 Task: Create in the project TruTech and in the Backlog issue 'Create a new online platform for online dance classes with advanced motion tracking and analysis features' a child issue 'Chatbot conversation user demographics analysis and reporting', and assign it to team member softage.3@softage.net.
Action: Mouse moved to (563, 181)
Screenshot: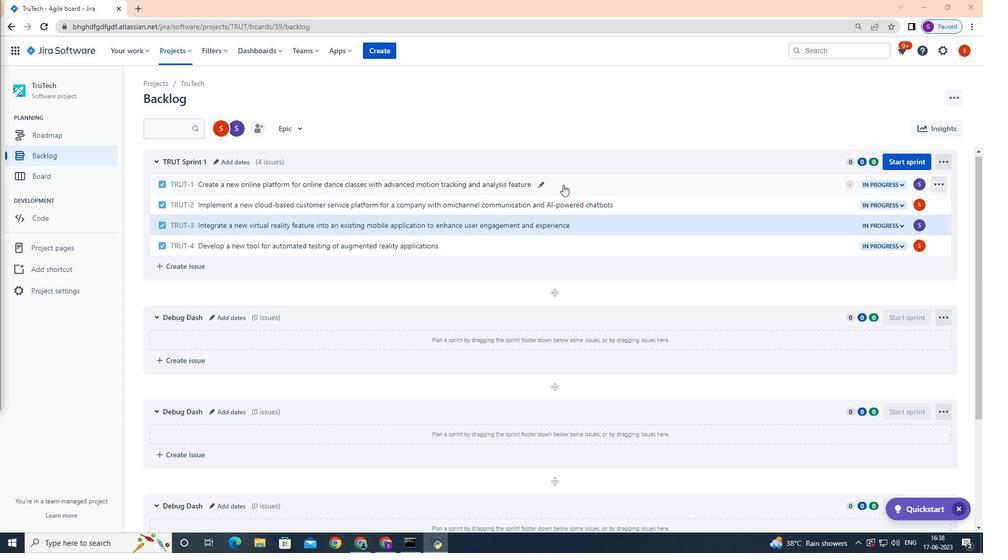 
Action: Mouse pressed left at (563, 181)
Screenshot: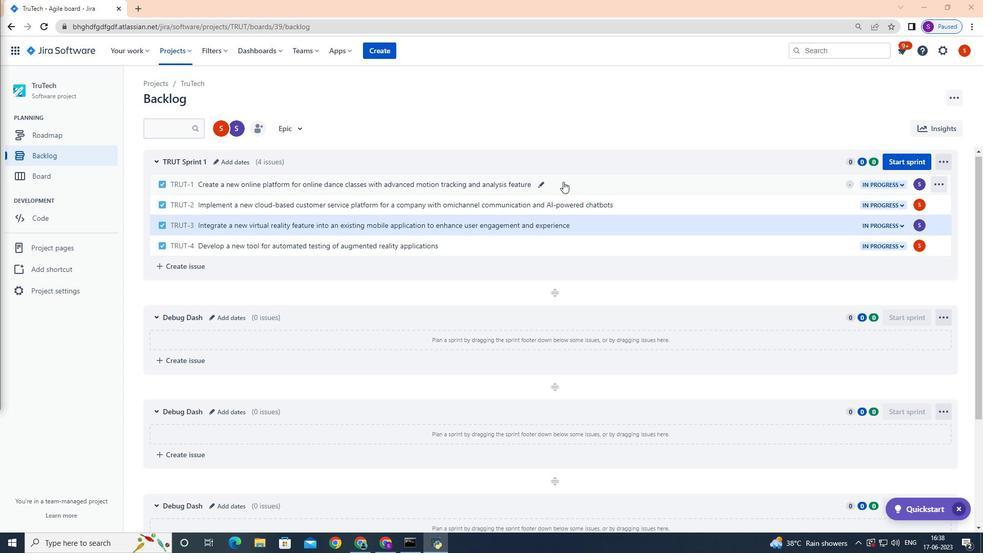 
Action: Mouse moved to (798, 245)
Screenshot: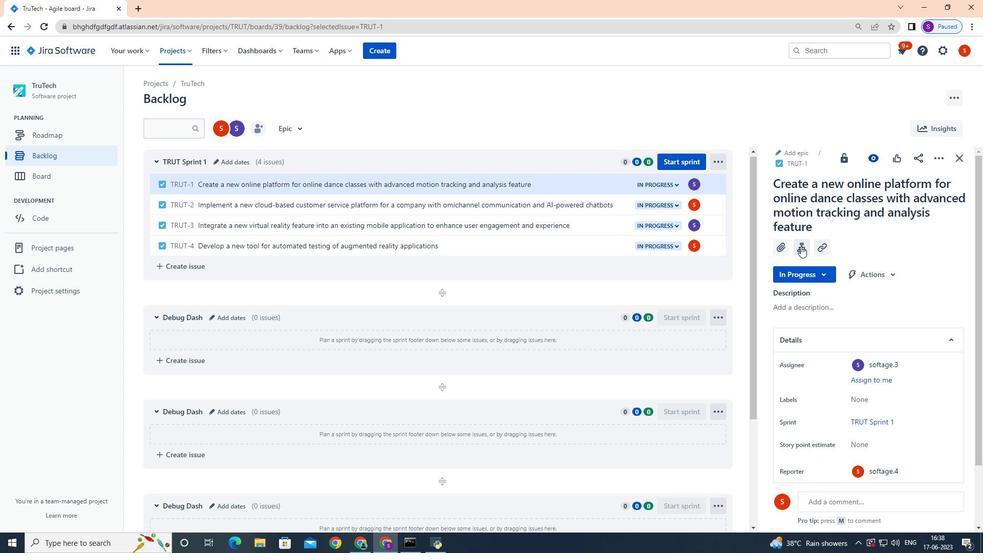 
Action: Mouse pressed left at (798, 245)
Screenshot: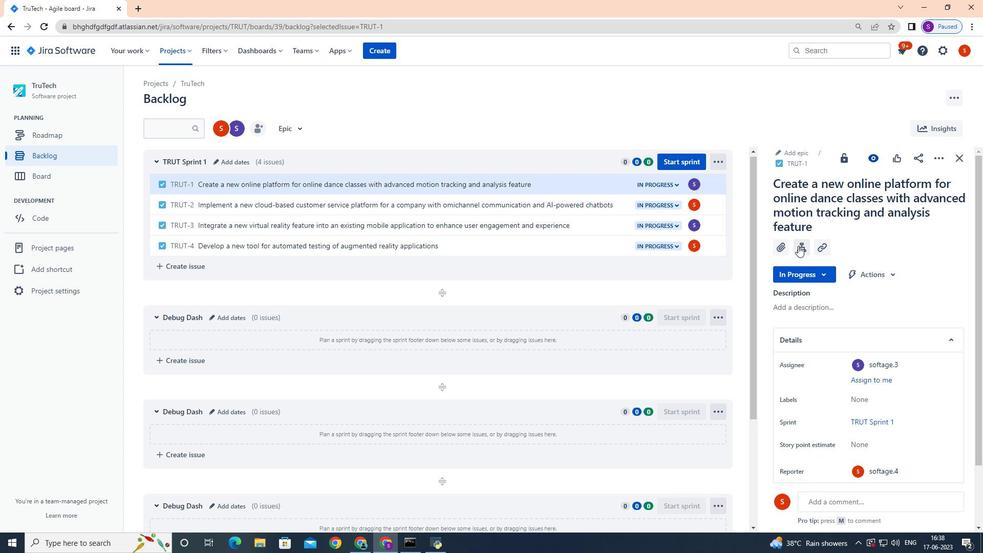 
Action: Mouse moved to (789, 284)
Screenshot: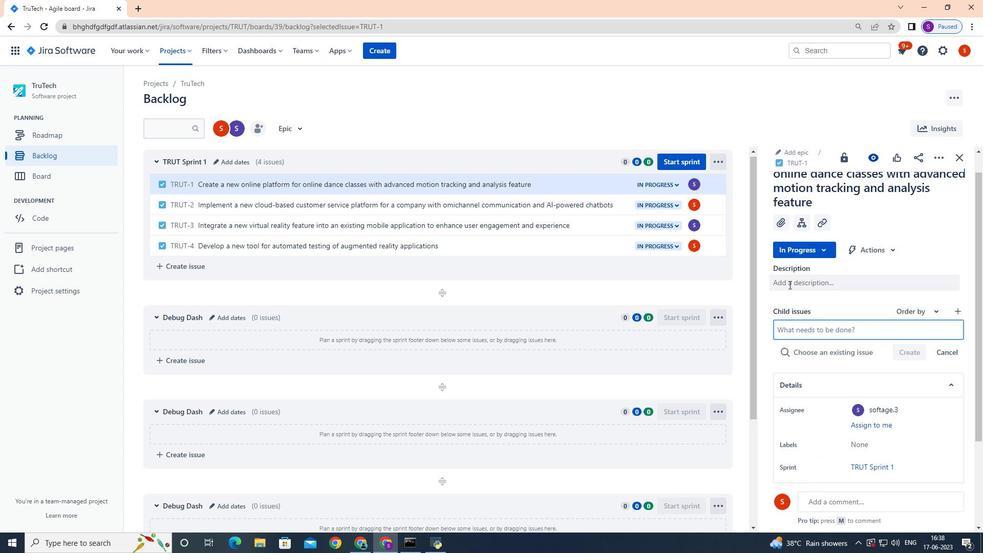 
Action: Key pressed <Key.shift>Chat<Key.space>bot<Key.space>conversation<Key.space>user<Key.space>demographics<Key.space>analysis<Key.space>and<Key.space>reporting<Key.enter>
Screenshot: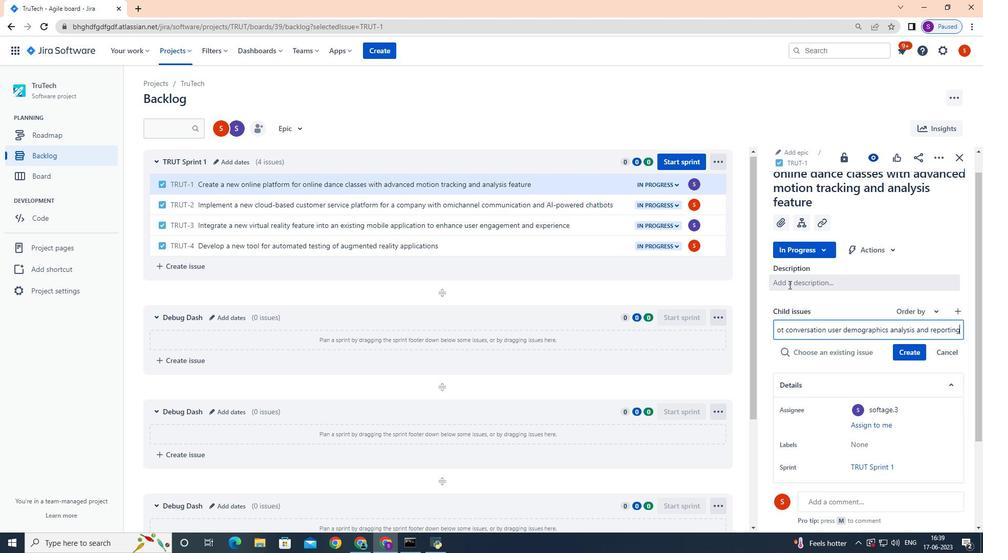
Action: Mouse moved to (918, 333)
Screenshot: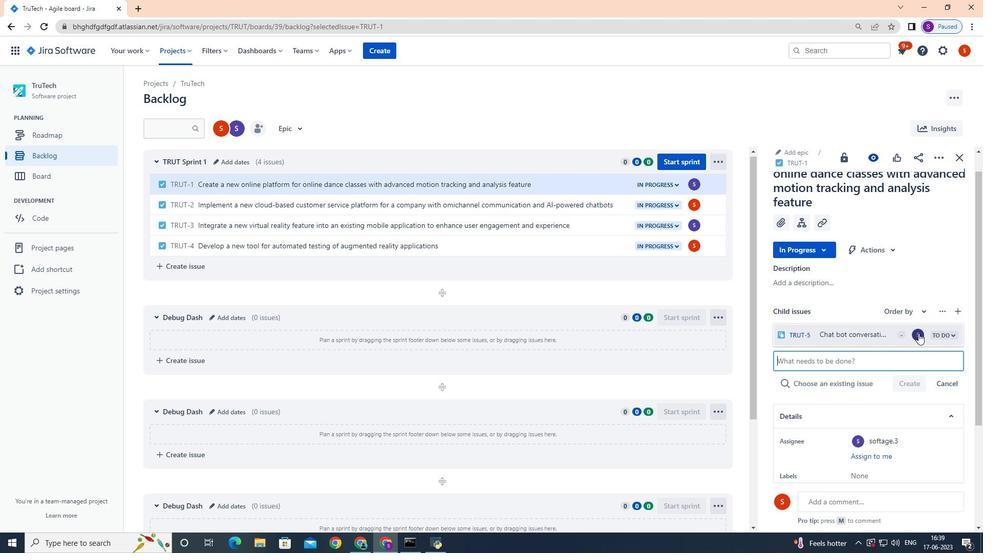 
Action: Mouse pressed left at (918, 333)
Screenshot: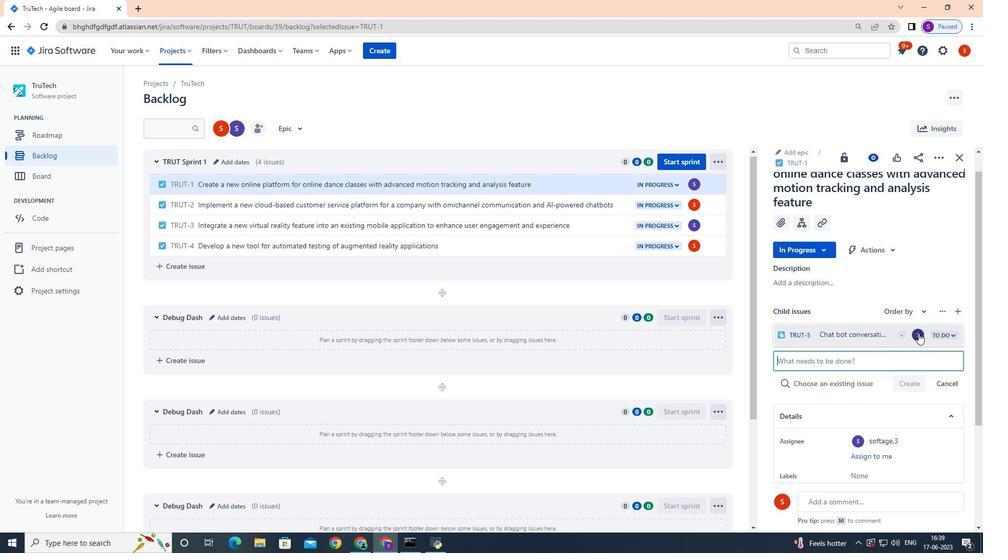 
Action: Mouse moved to (917, 333)
Screenshot: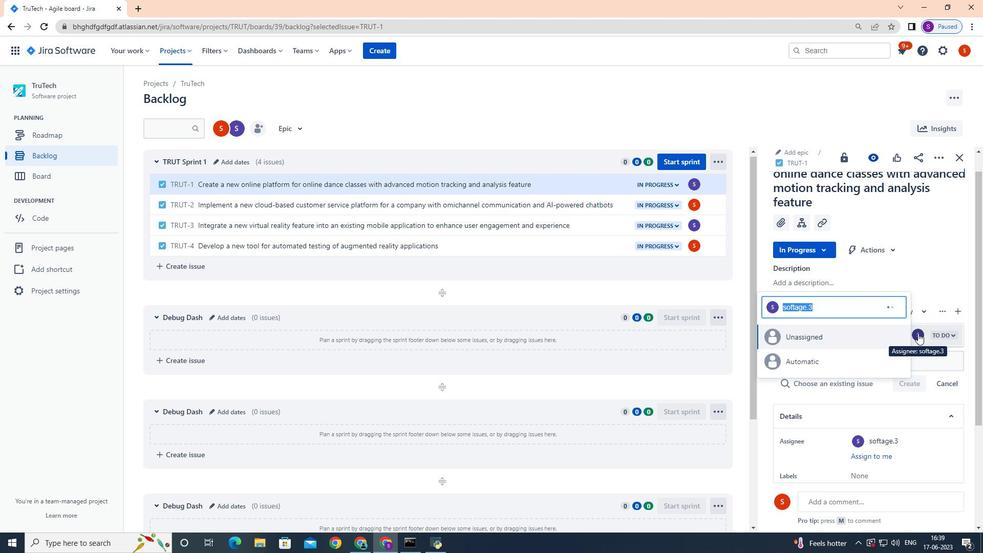 
Action: Key pressed softage.3
Screenshot: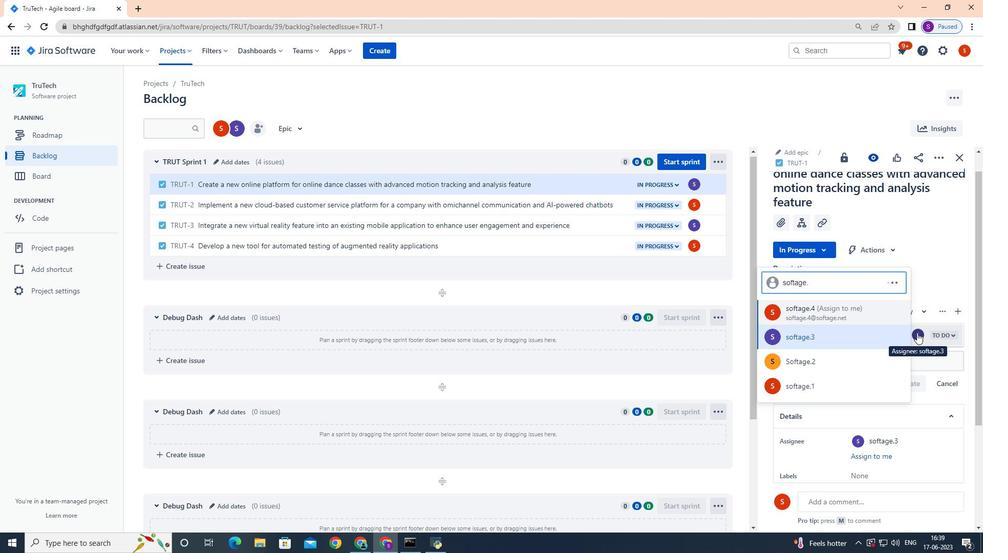 
Action: Mouse moved to (844, 337)
Screenshot: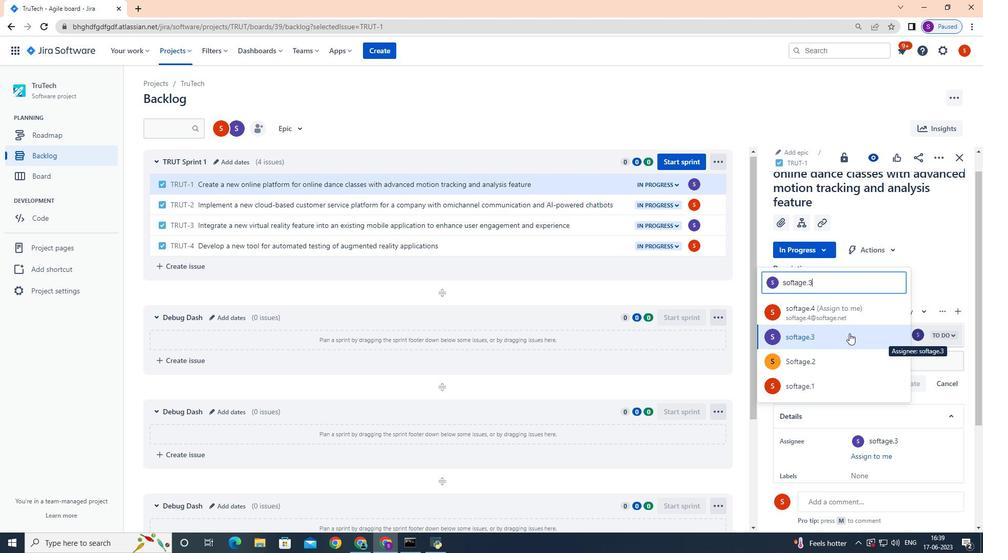 
Action: Mouse pressed left at (844, 337)
Screenshot: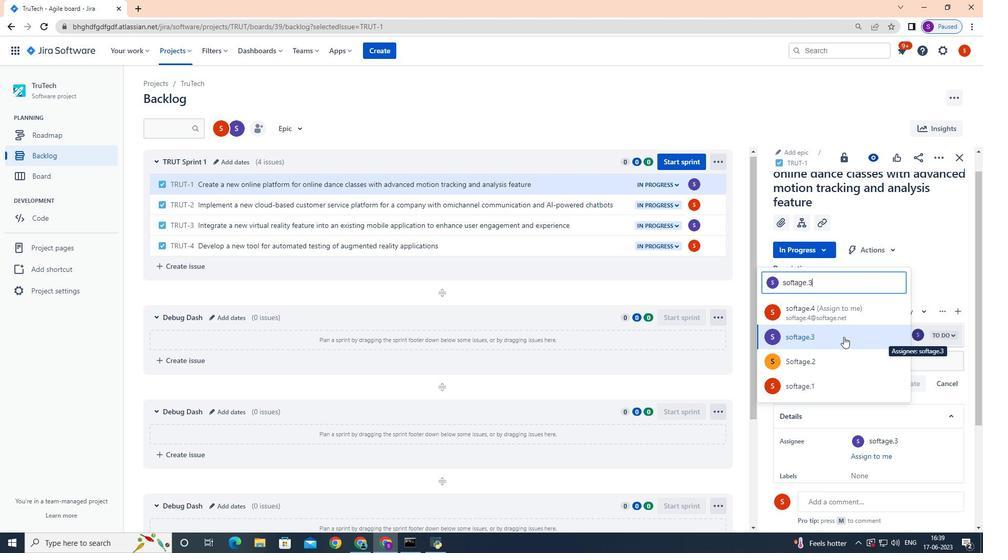 
